 Task: Toggle show abbreviation suggestions.
Action: Mouse moved to (5, 601)
Screenshot: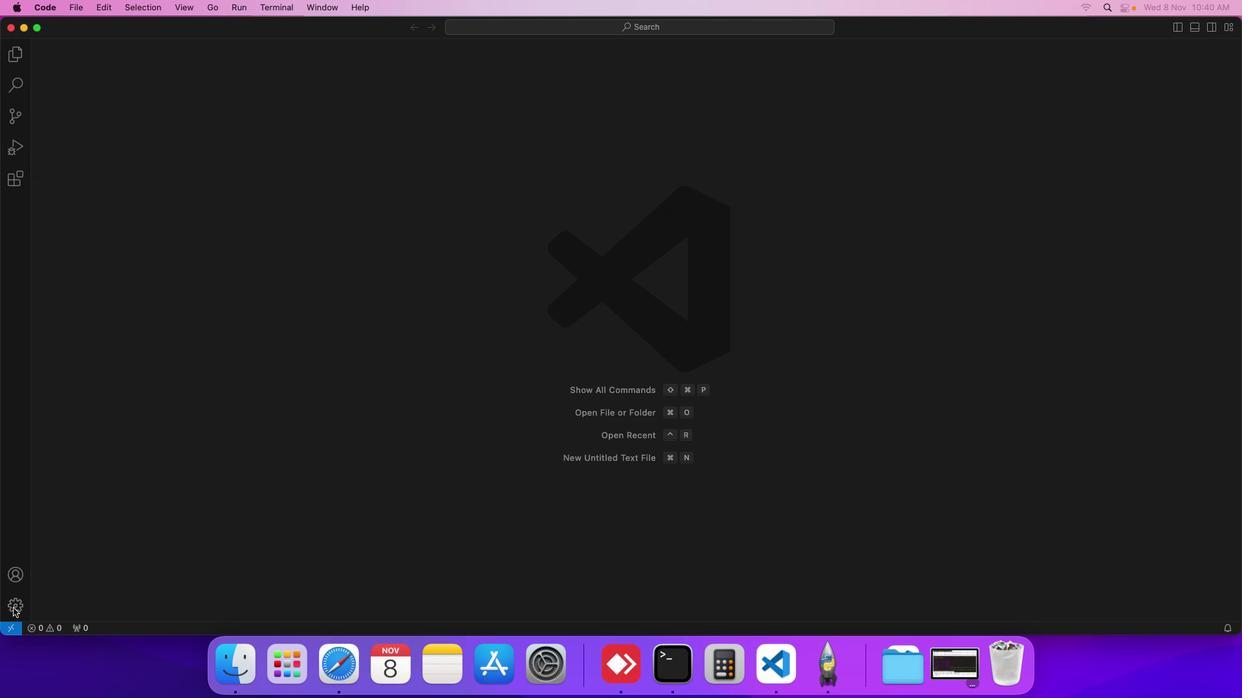 
Action: Mouse pressed left at (5, 601)
Screenshot: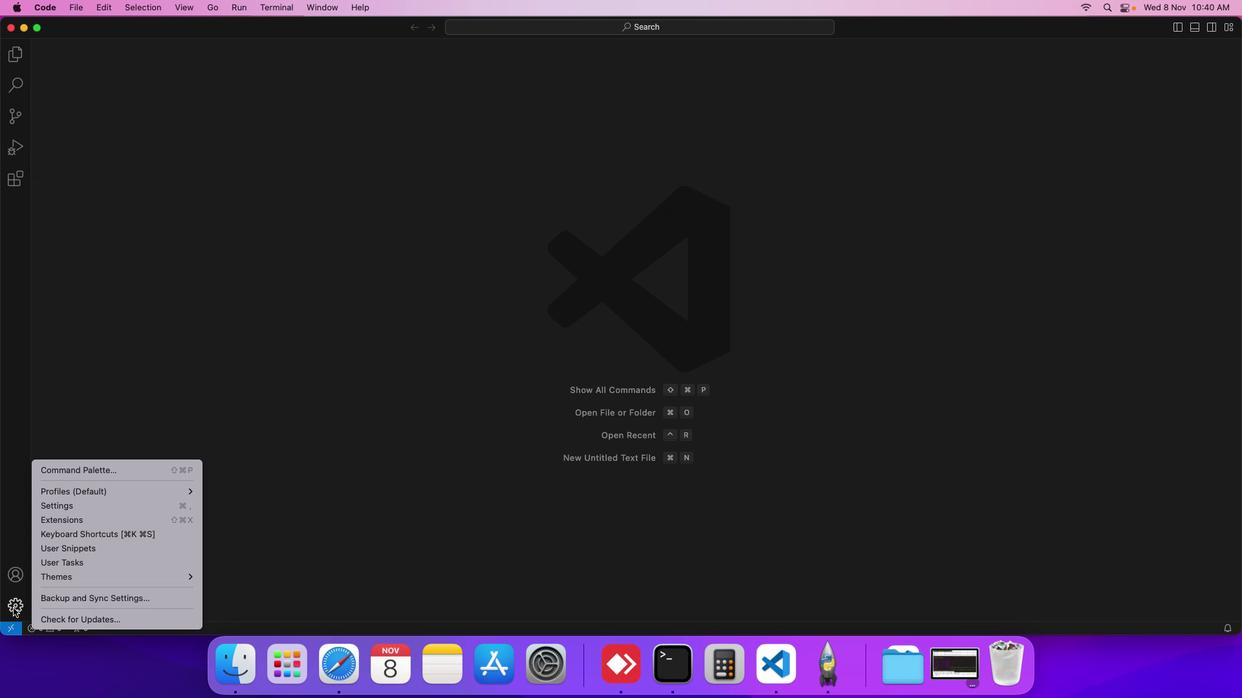 
Action: Mouse moved to (64, 503)
Screenshot: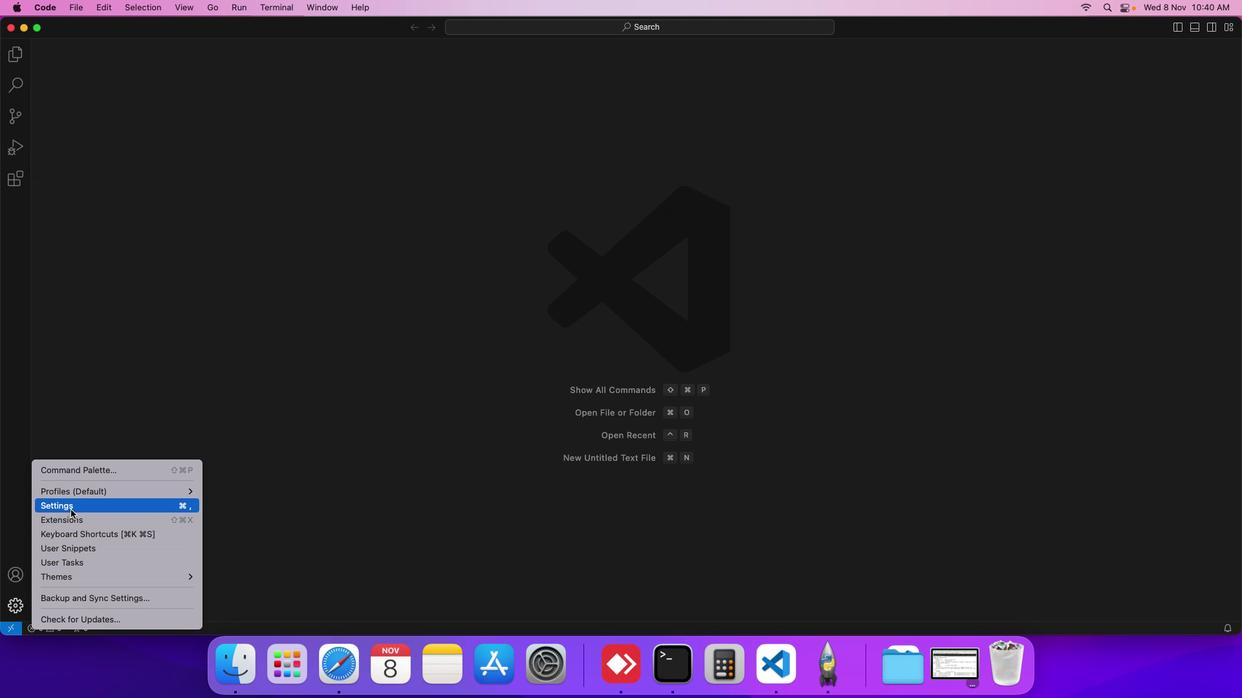 
Action: Mouse pressed left at (64, 503)
Screenshot: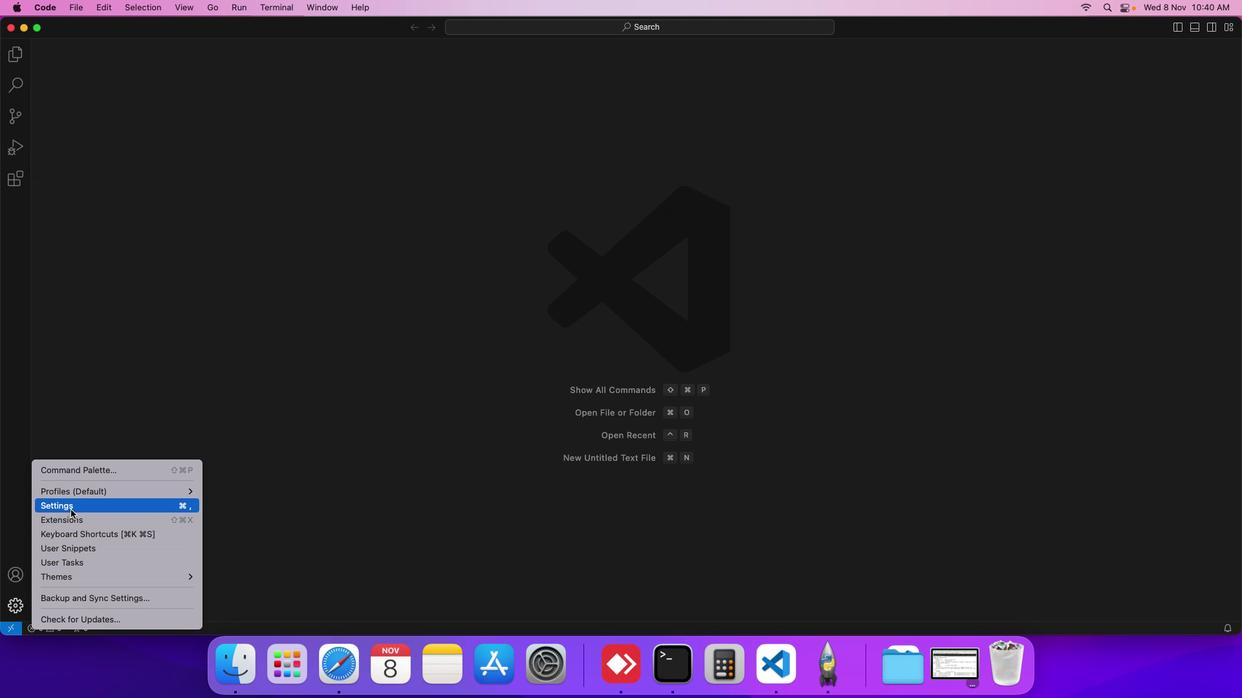 
Action: Mouse scrolled (64, 503) with delta (-6, -7)
Screenshot: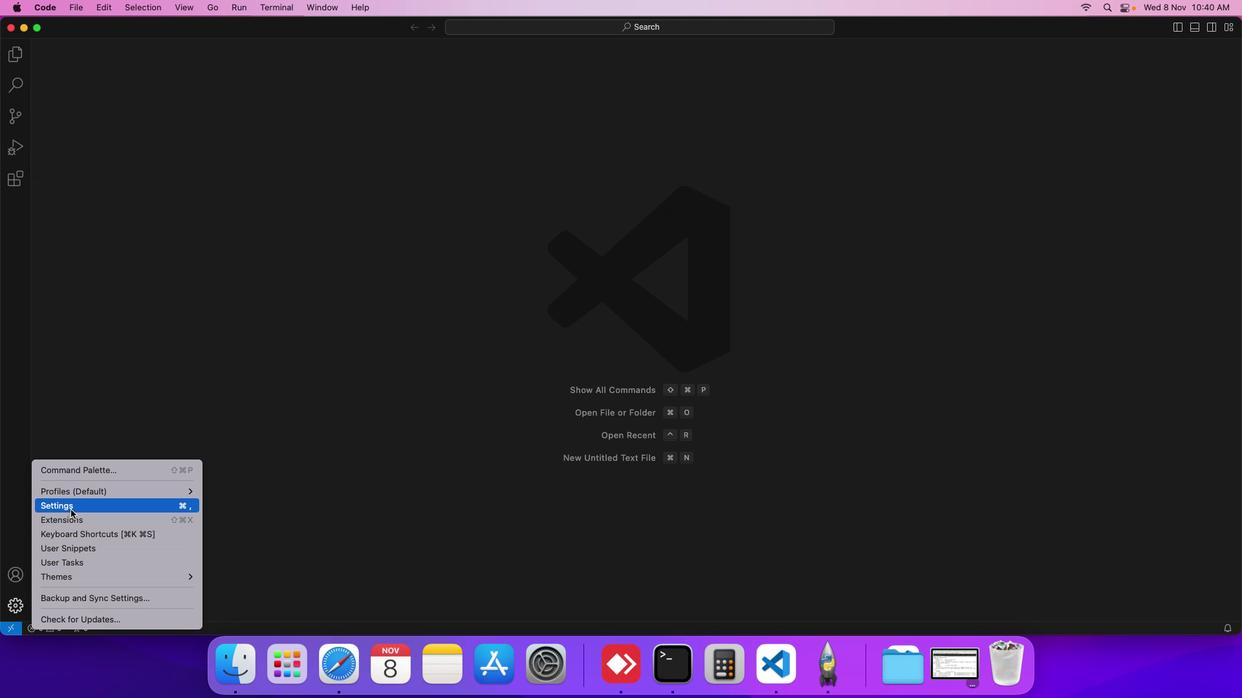 
Action: Mouse moved to (290, 225)
Screenshot: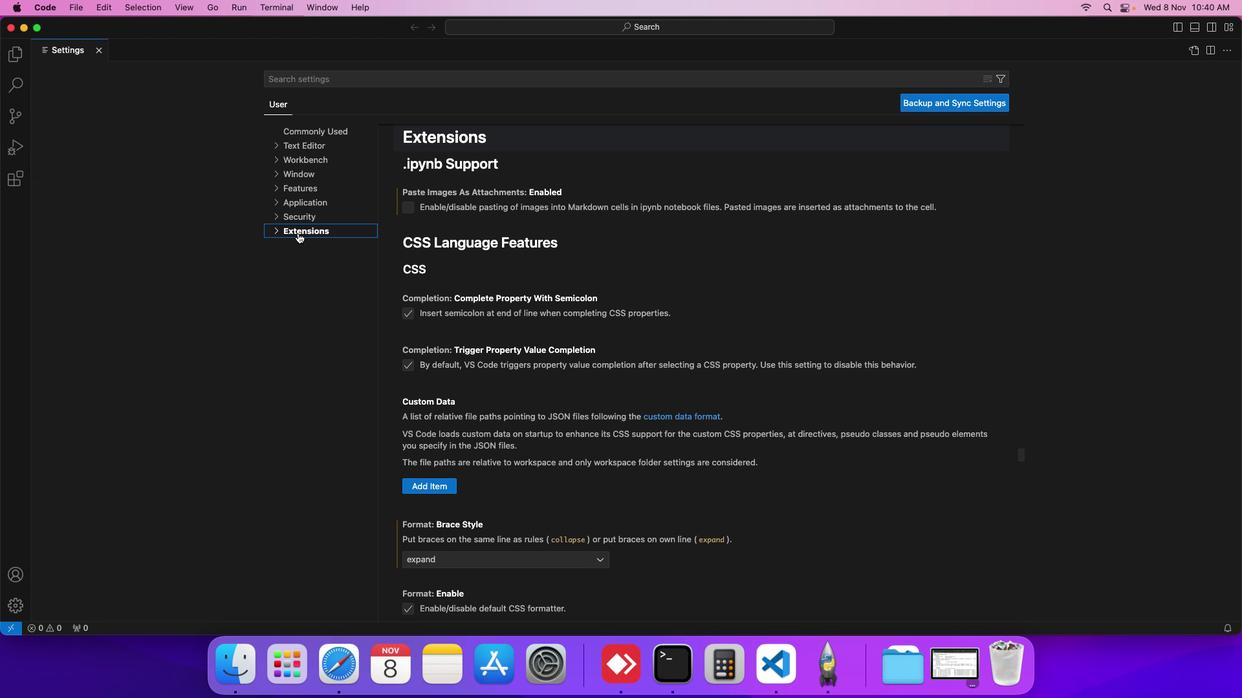 
Action: Mouse pressed left at (290, 225)
Screenshot: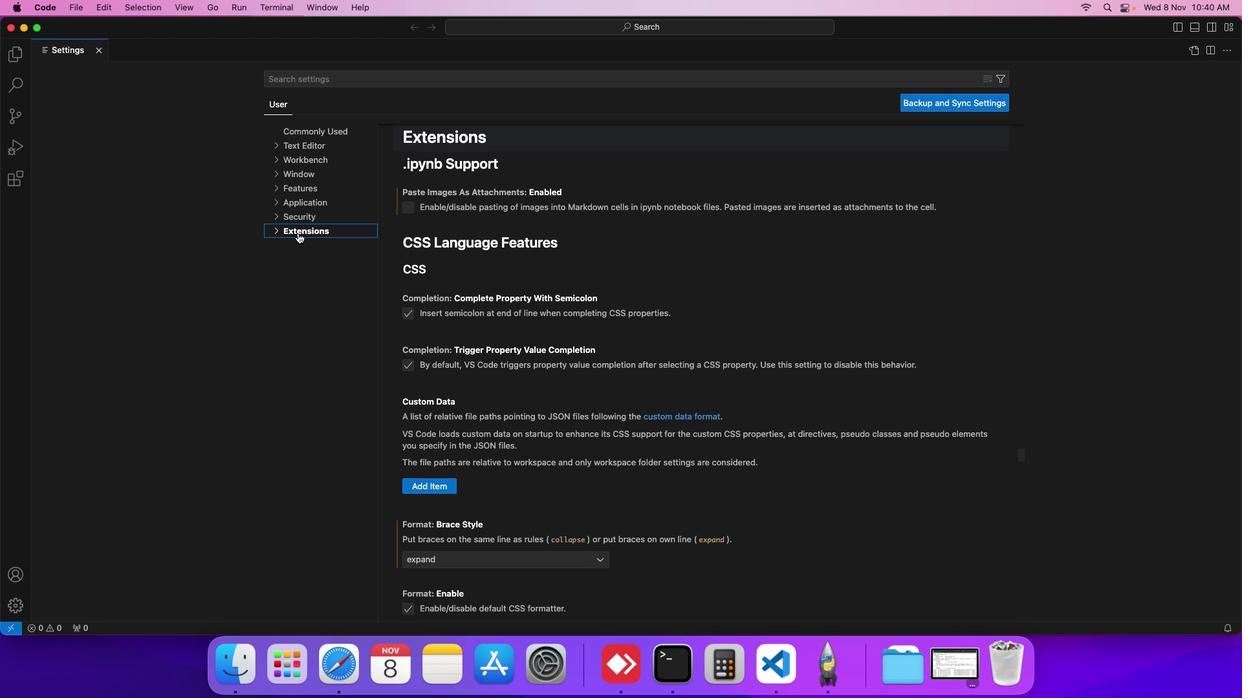 
Action: Mouse moved to (294, 264)
Screenshot: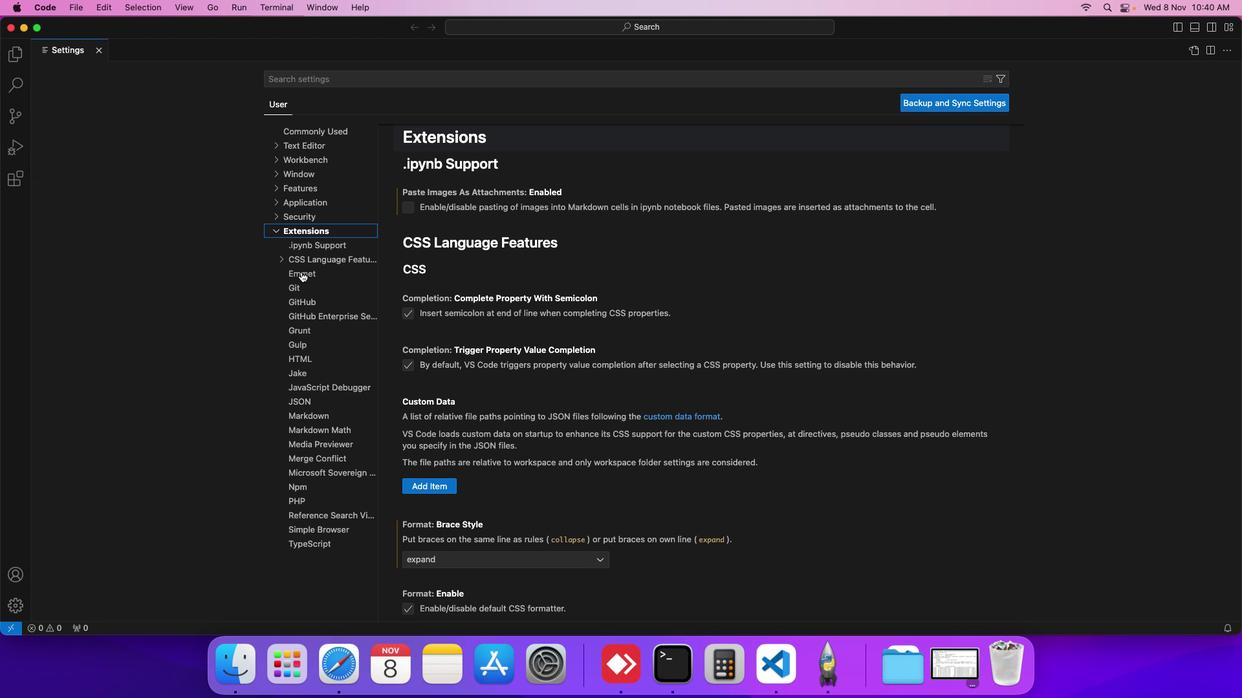
Action: Mouse pressed left at (294, 264)
Screenshot: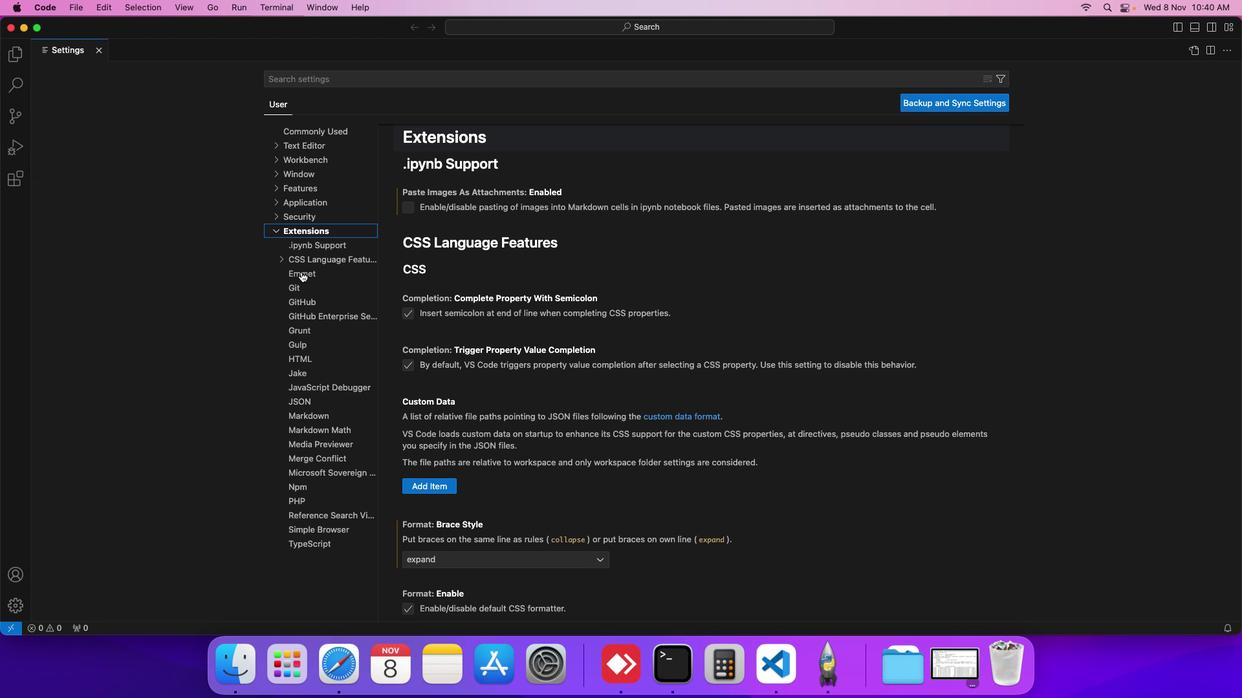 
Action: Mouse moved to (429, 391)
Screenshot: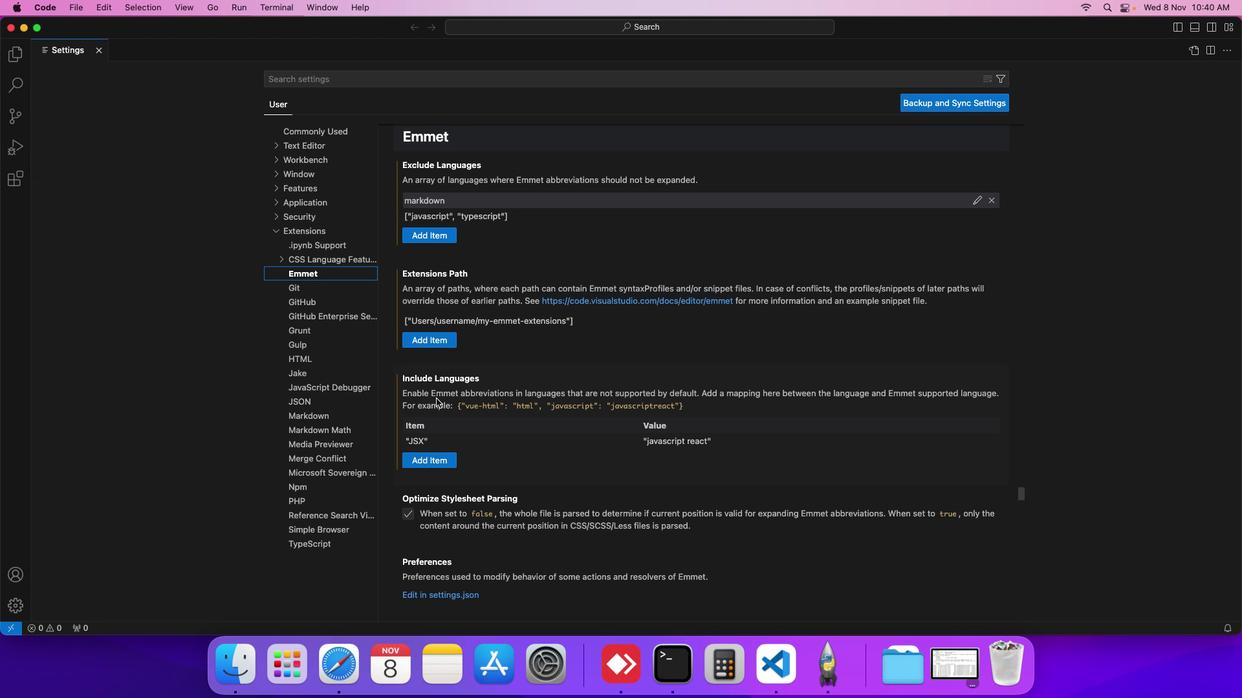 
Action: Mouse scrolled (429, 391) with delta (-6, -7)
Screenshot: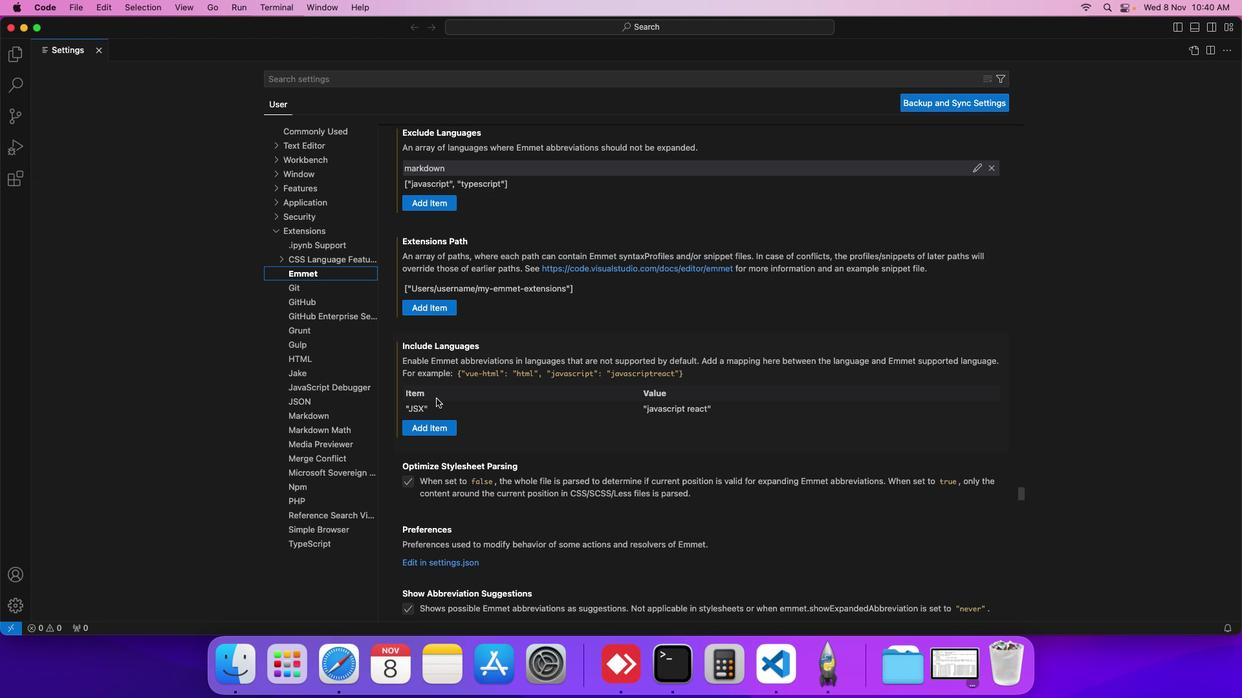 
Action: Mouse moved to (429, 391)
Screenshot: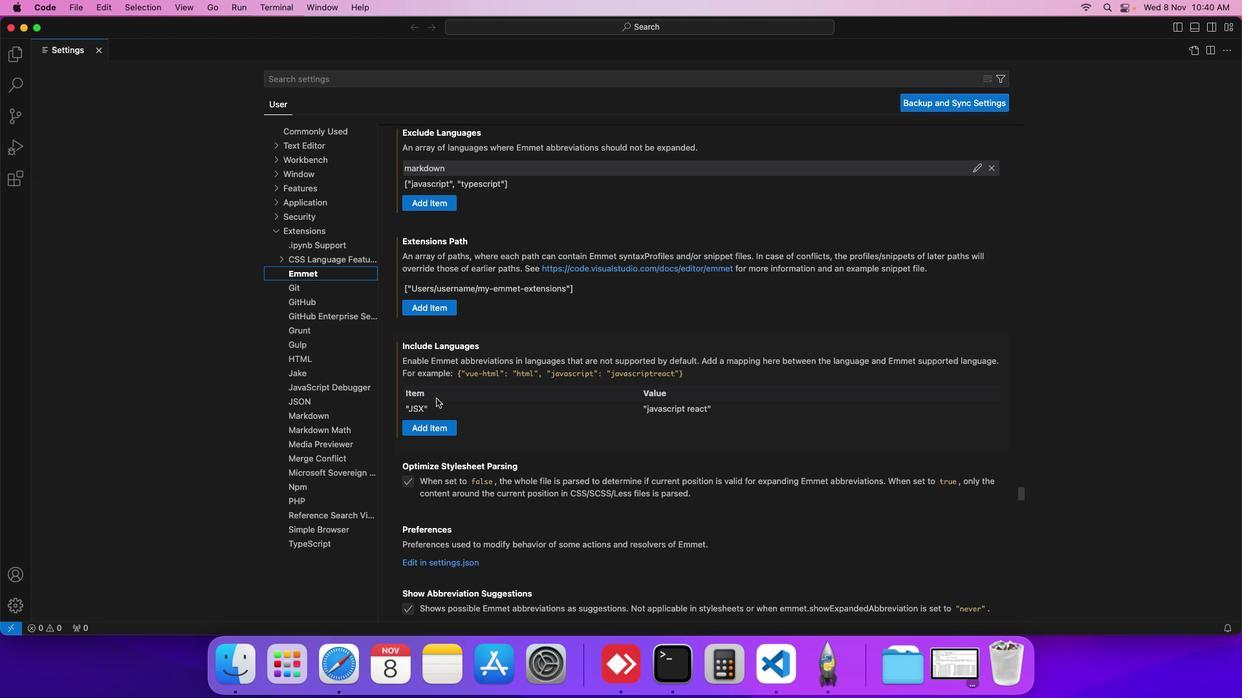 
Action: Mouse scrolled (429, 391) with delta (-6, -7)
Screenshot: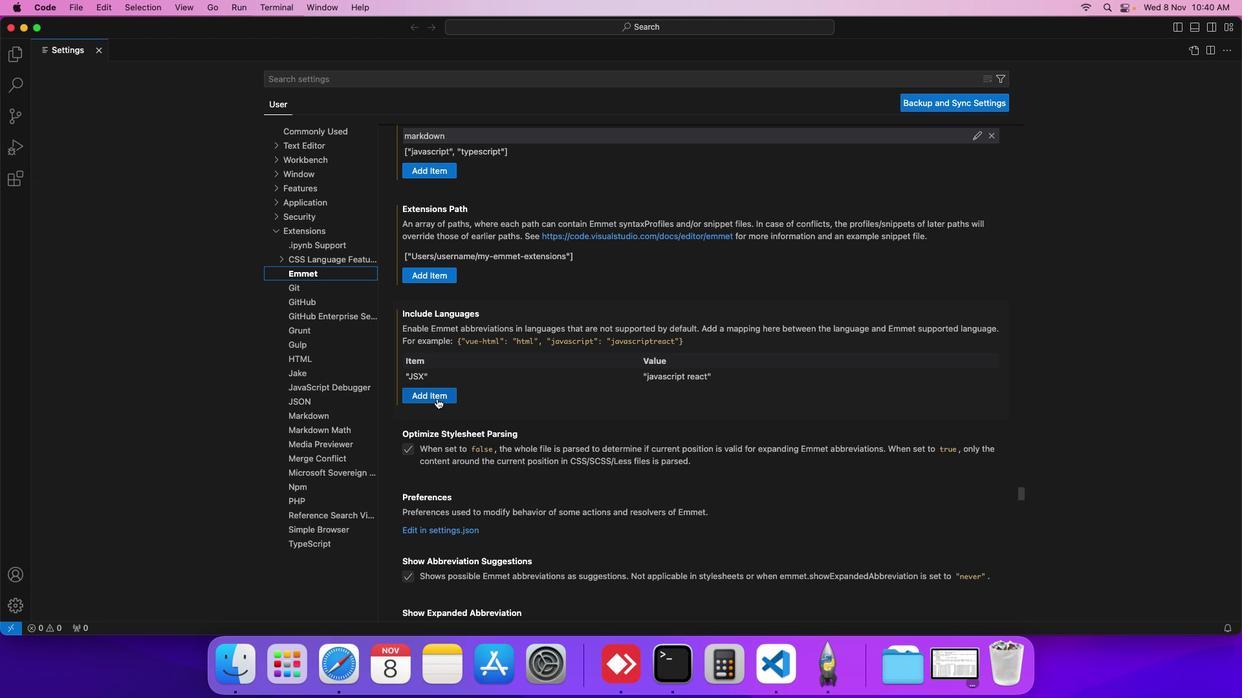
Action: Mouse moved to (429, 391)
Screenshot: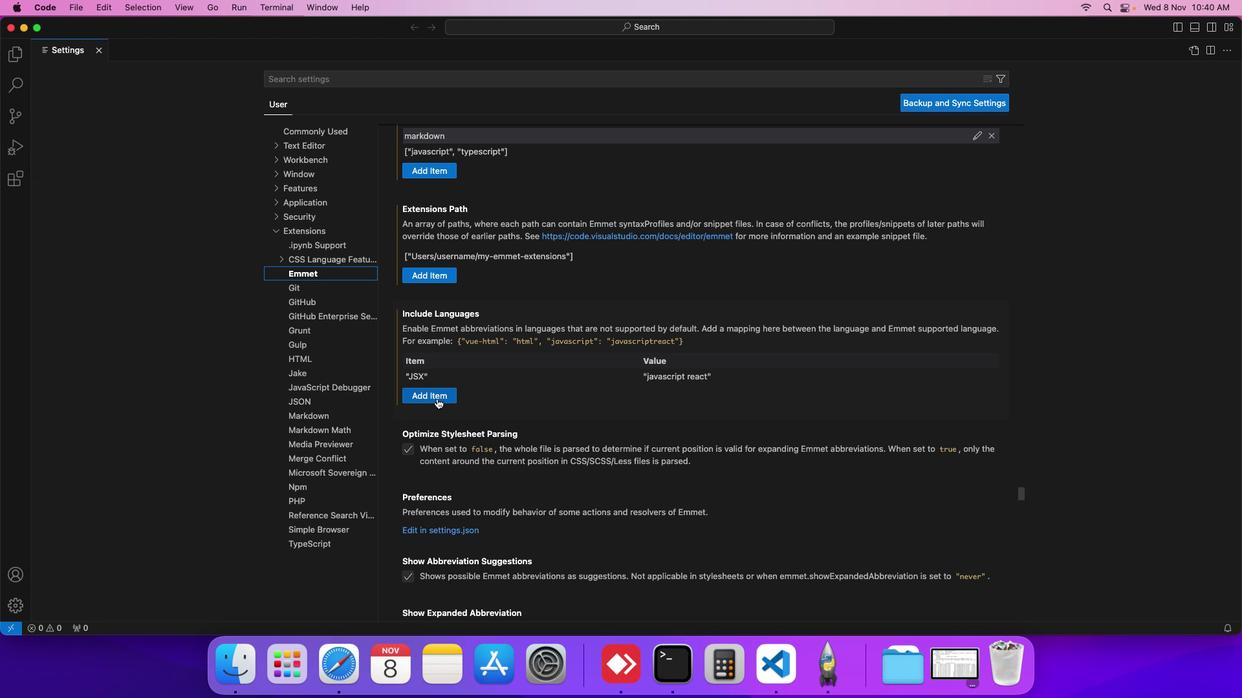 
Action: Mouse scrolled (429, 391) with delta (-6, -7)
Screenshot: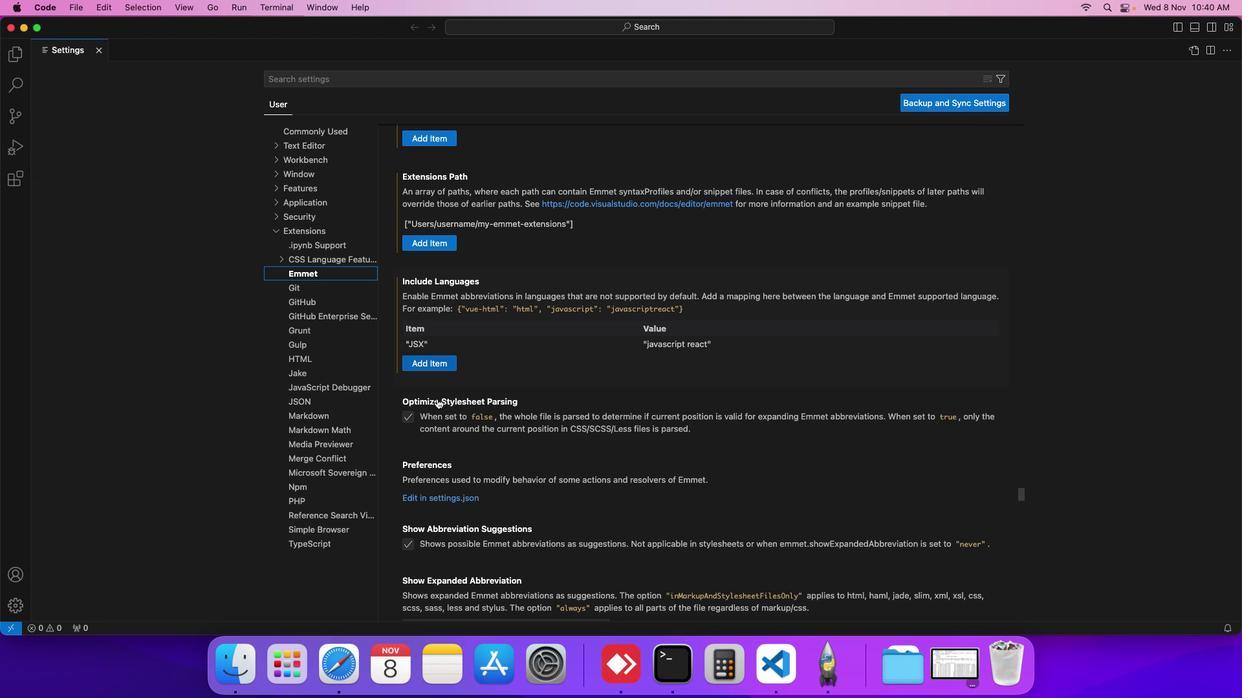 
Action: Mouse scrolled (429, 391) with delta (-6, -7)
Screenshot: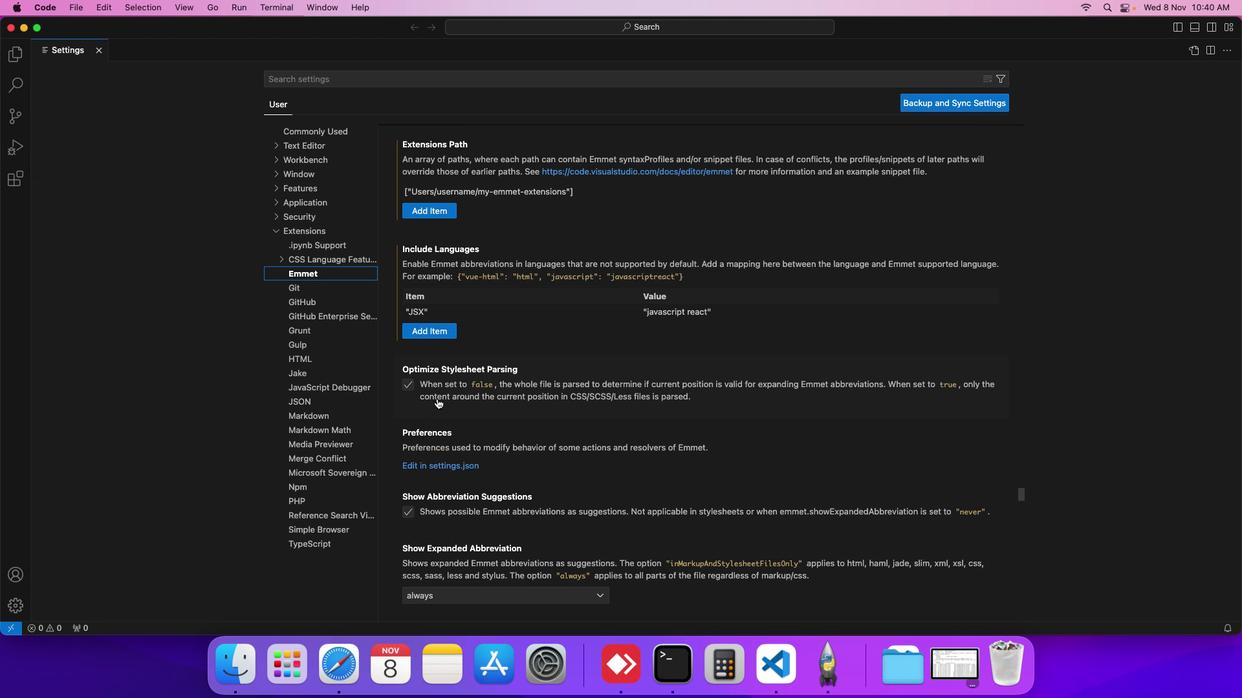 
Action: Mouse moved to (430, 391)
Screenshot: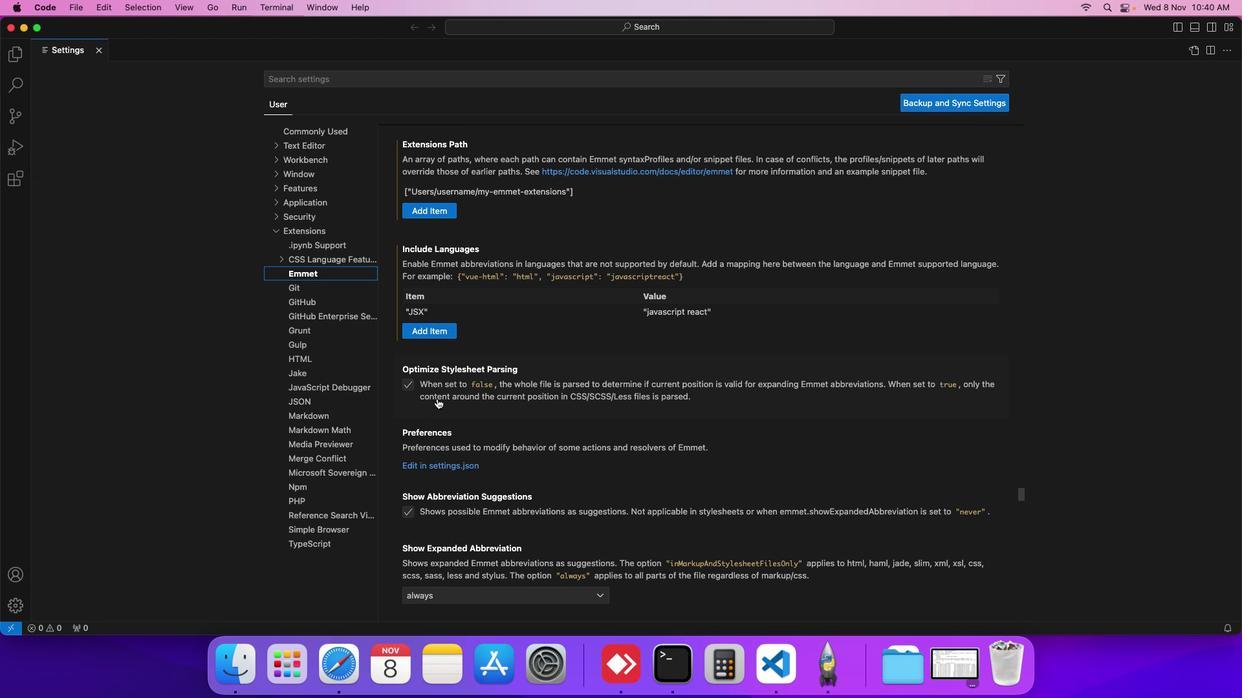 
Action: Mouse scrolled (430, 391) with delta (-6, -7)
Screenshot: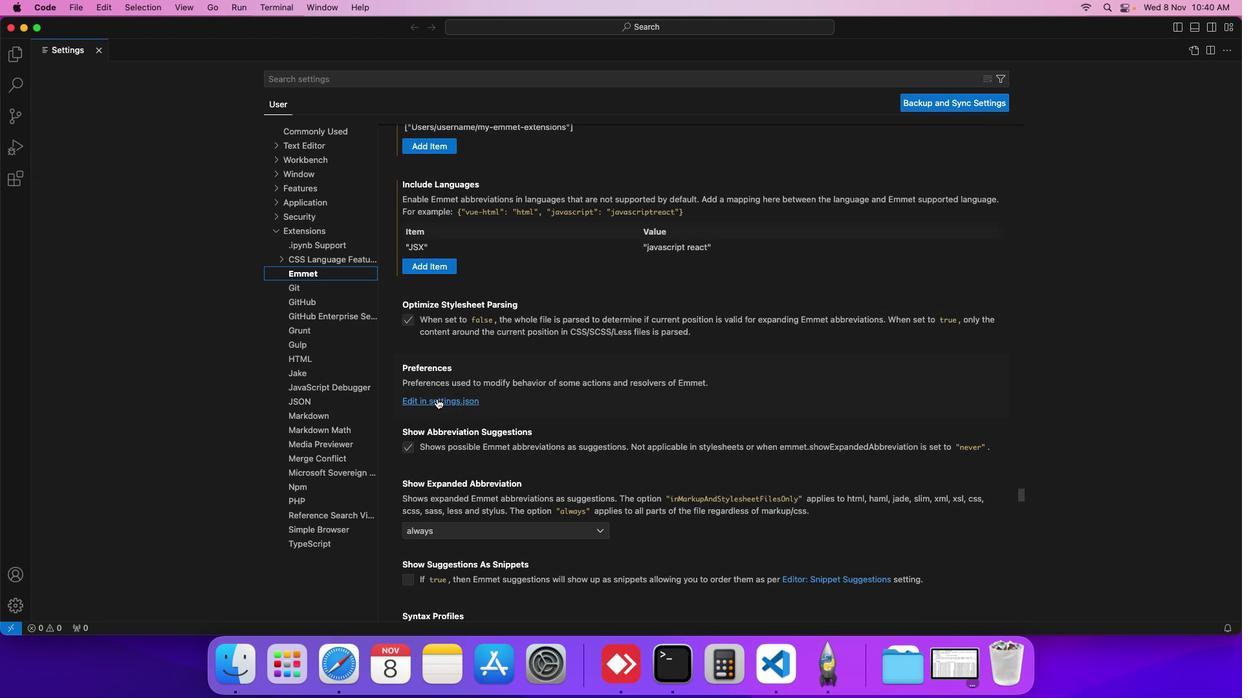 
Action: Mouse scrolled (430, 391) with delta (-6, -7)
Screenshot: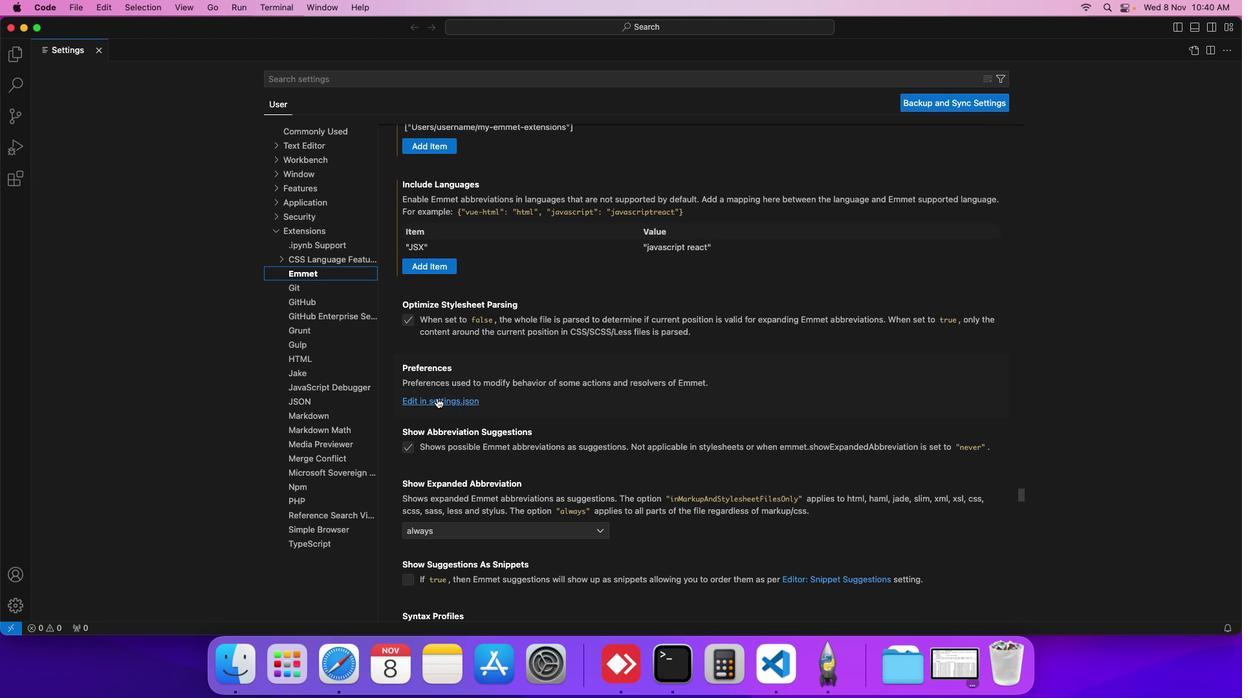 
Action: Mouse moved to (430, 391)
Screenshot: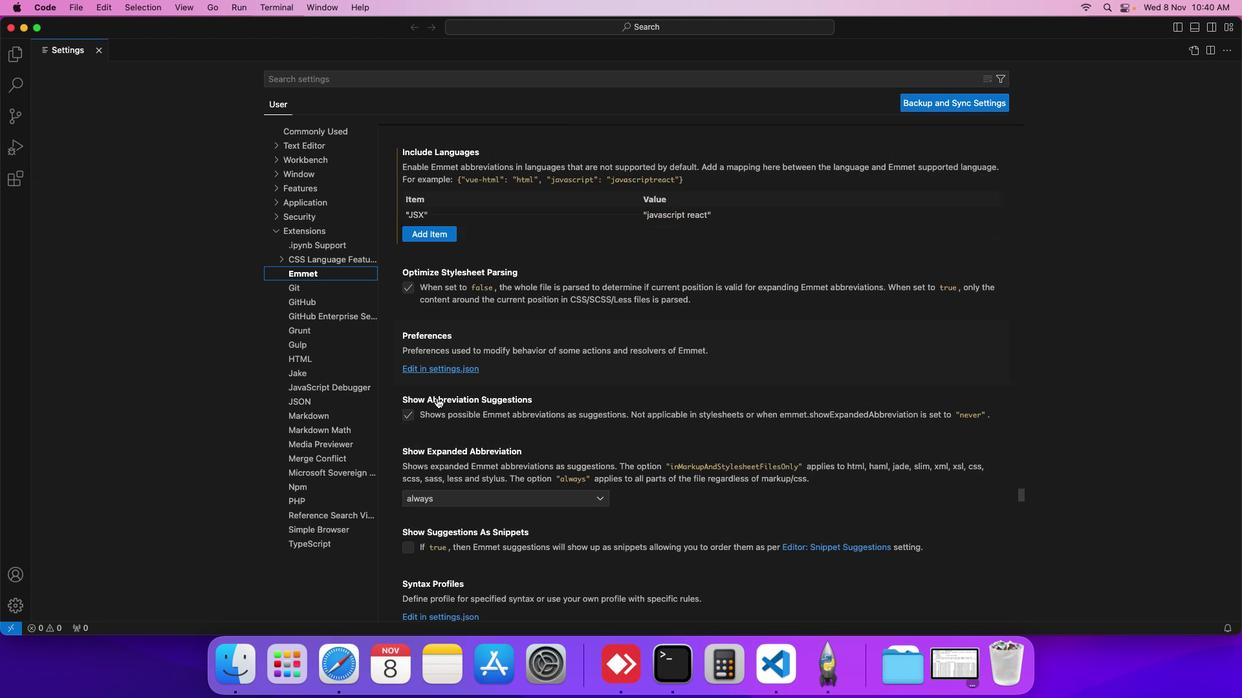 
Action: Mouse scrolled (430, 391) with delta (-6, -7)
Screenshot: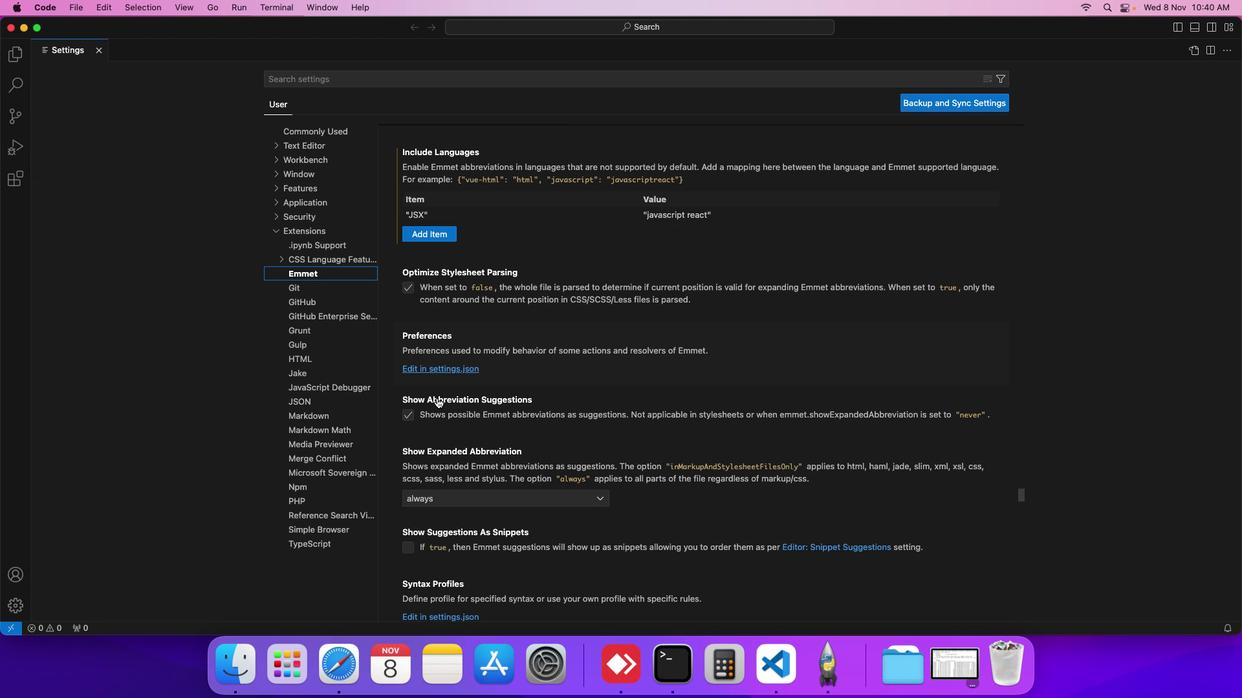 
Action: Mouse scrolled (430, 391) with delta (-6, -7)
Screenshot: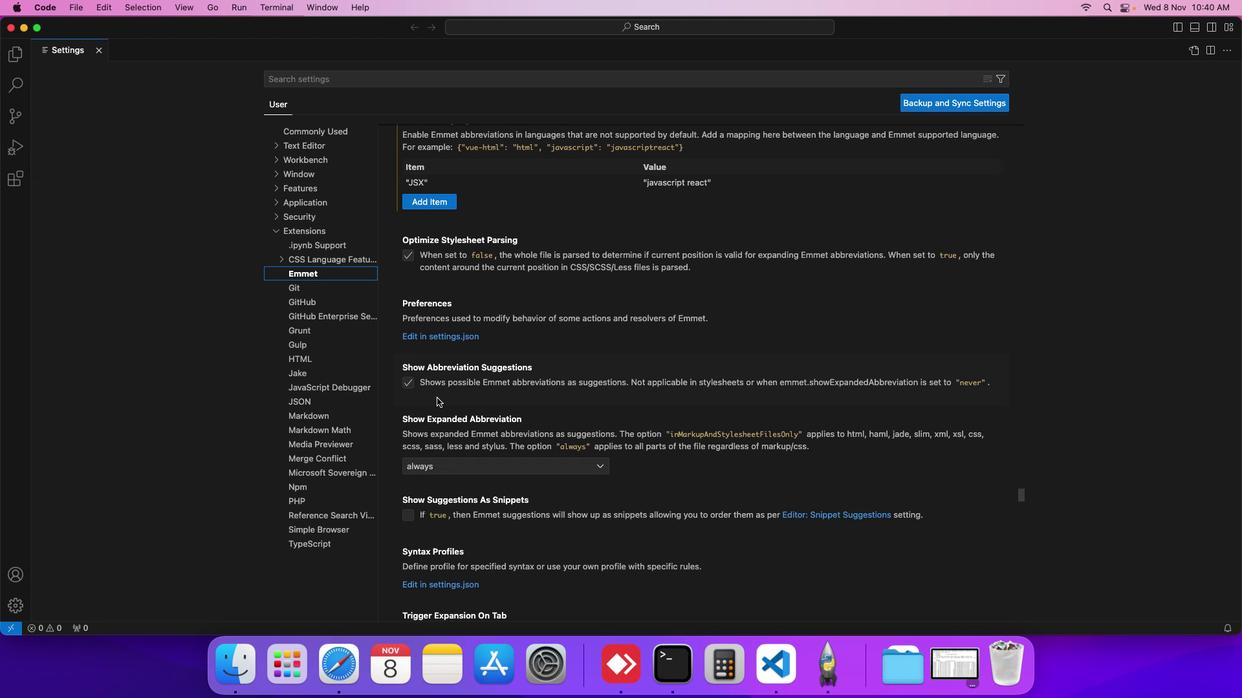 
Action: Mouse moved to (402, 376)
Screenshot: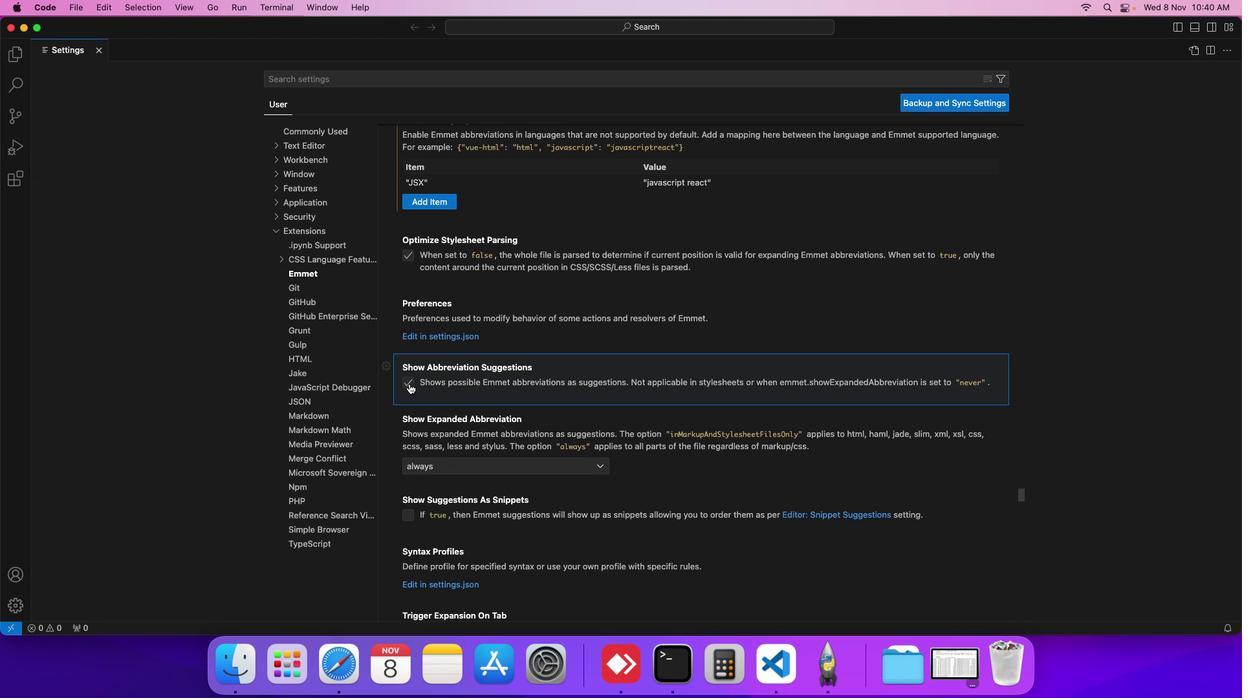 
Action: Mouse pressed left at (402, 376)
Screenshot: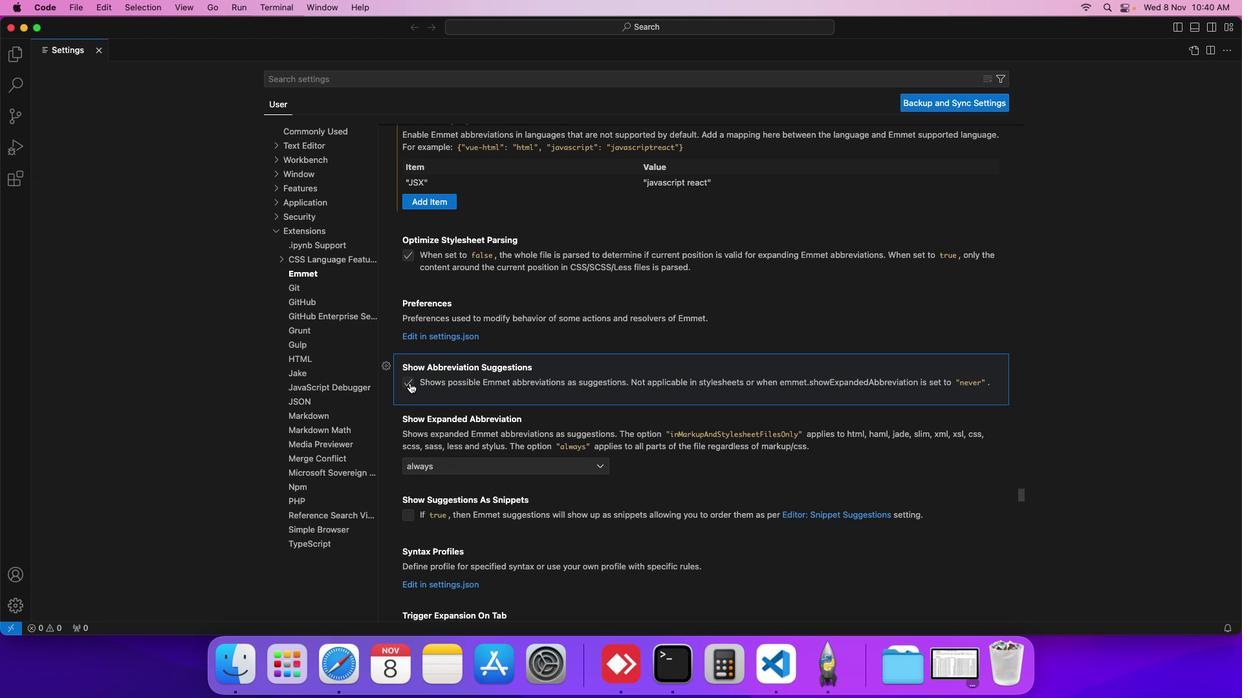 
Action: Mouse moved to (453, 383)
Screenshot: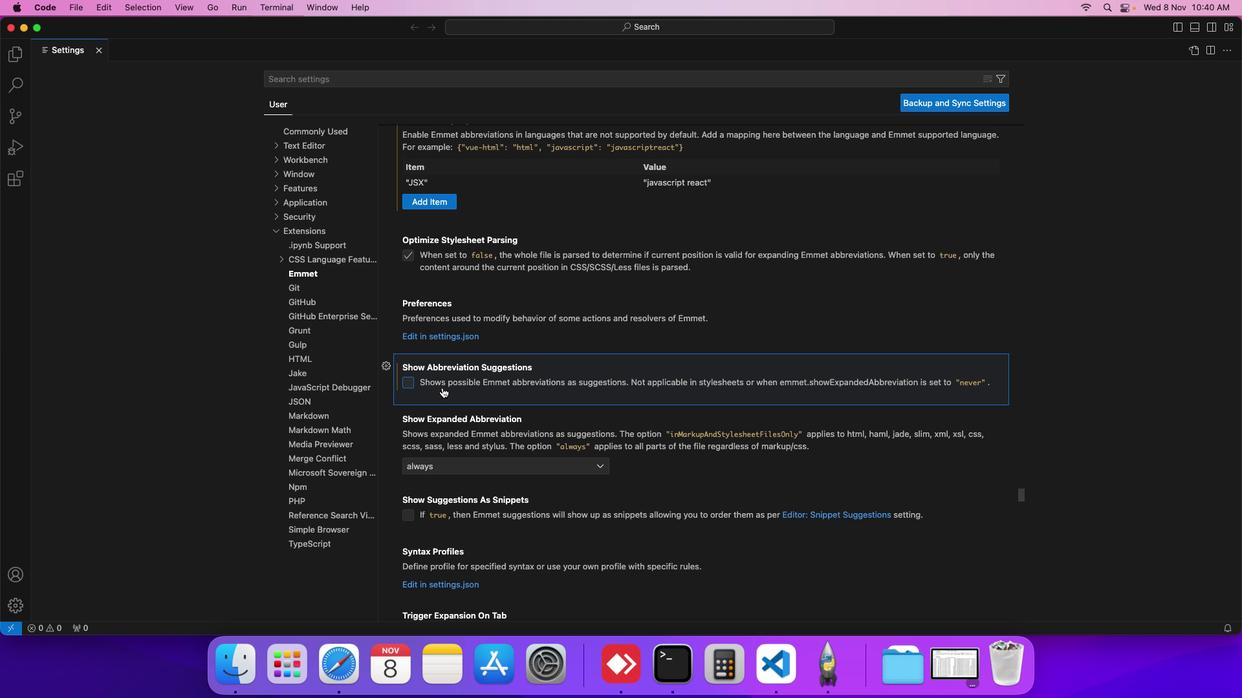 
